 Task: Add Irwin Naturals Vita-C Urgent Rescue to the cart.
Action: Mouse pressed left at (22, 73)
Screenshot: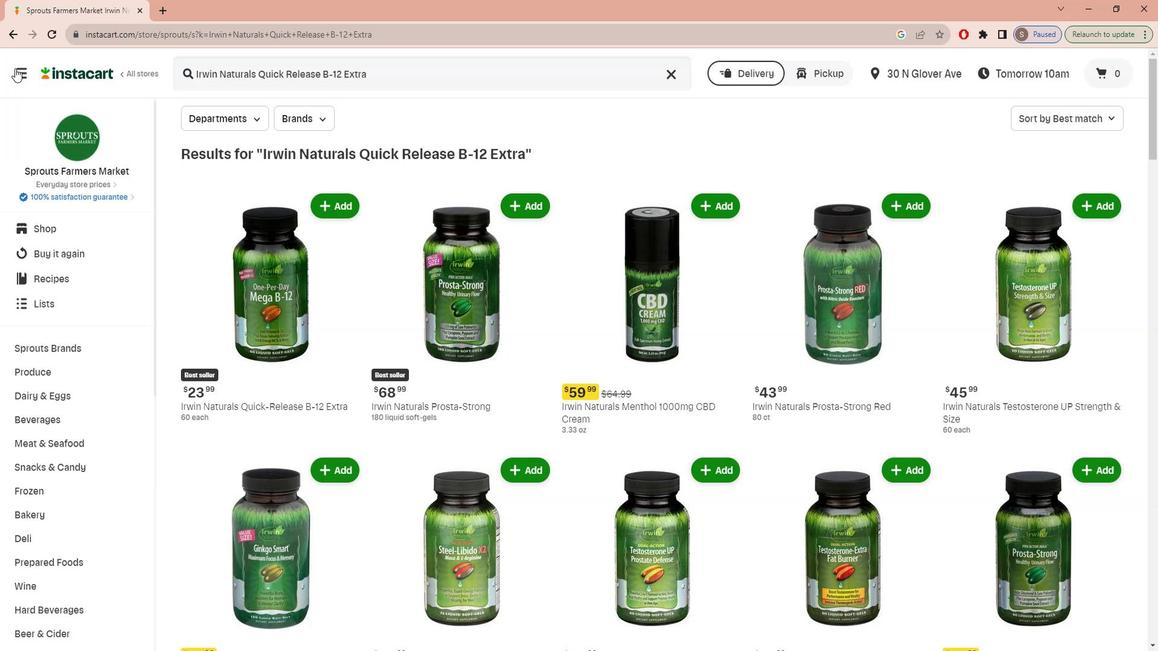 
Action: Mouse moved to (36, 158)
Screenshot: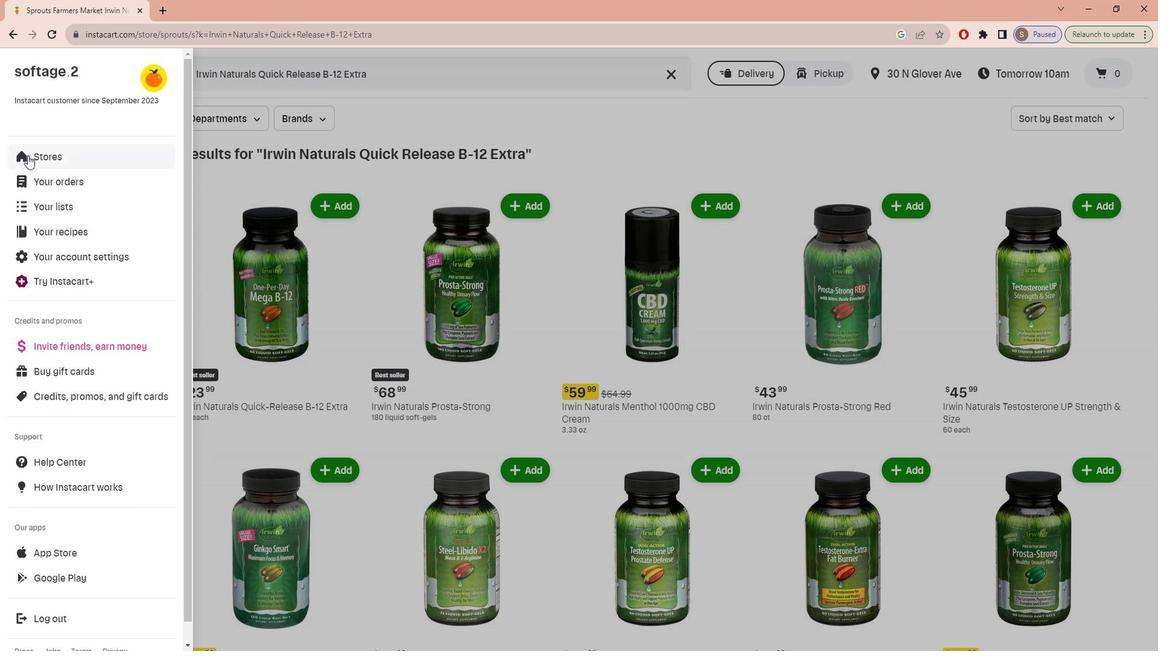 
Action: Mouse pressed left at (36, 158)
Screenshot: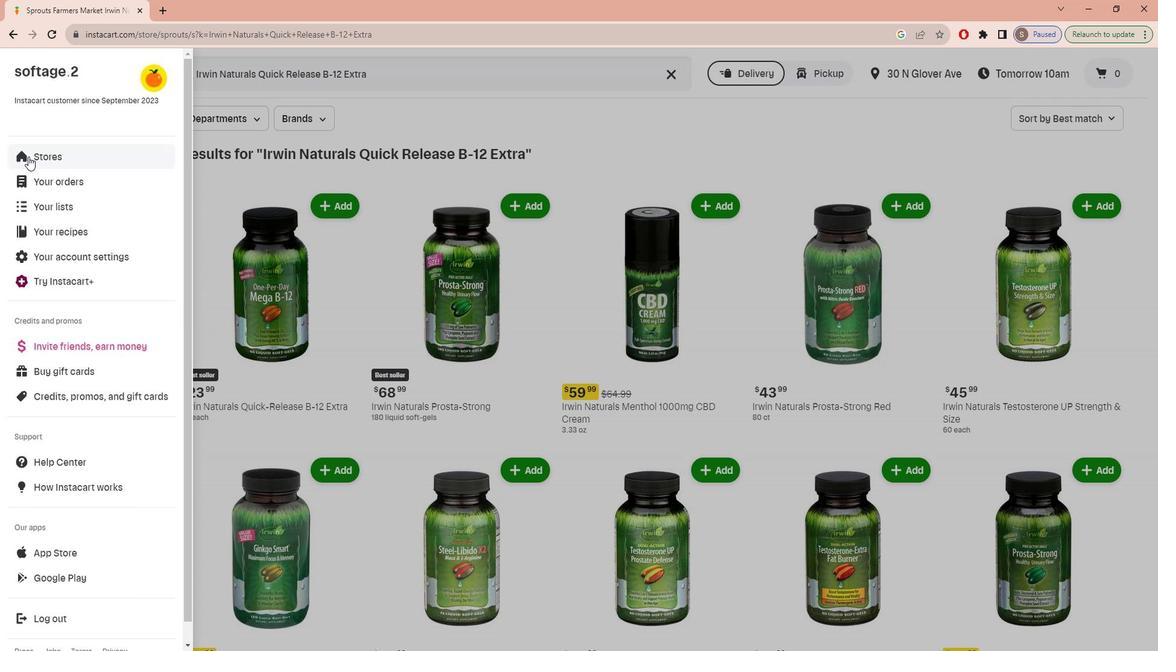 
Action: Mouse moved to (286, 132)
Screenshot: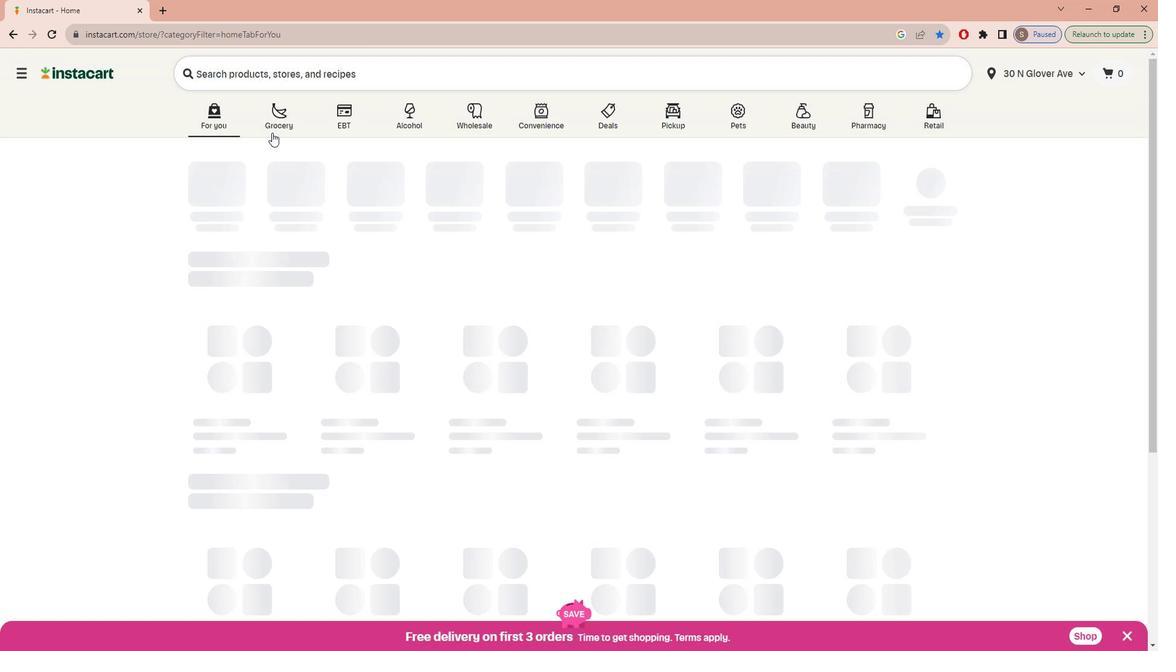 
Action: Mouse pressed left at (286, 132)
Screenshot: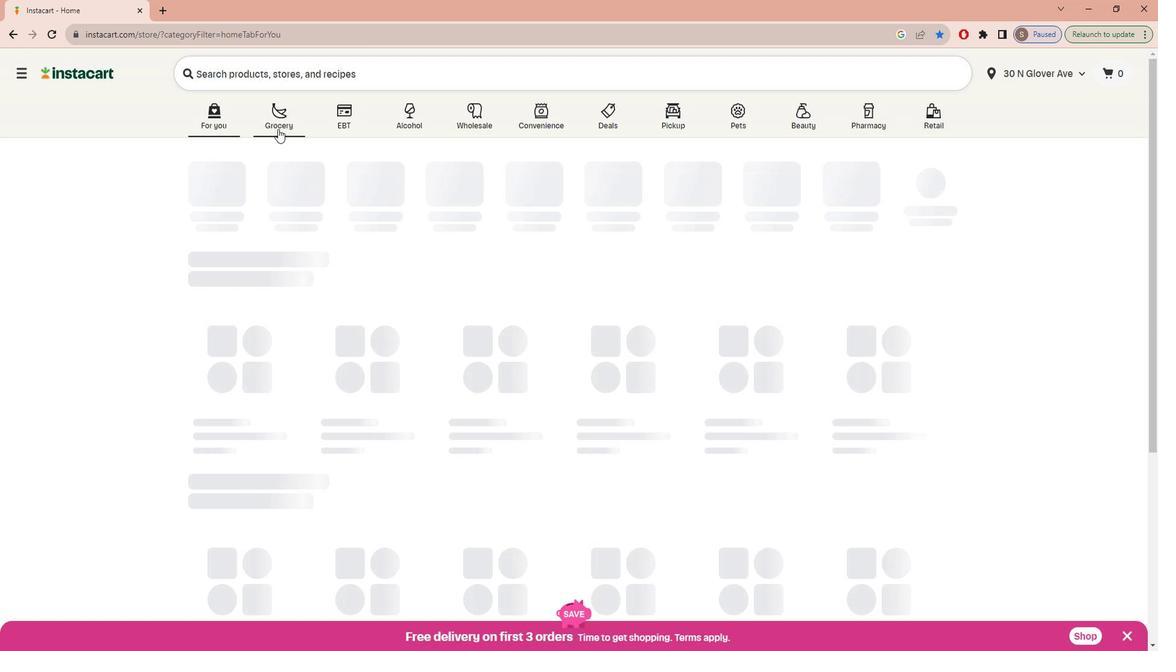 
Action: Mouse moved to (252, 350)
Screenshot: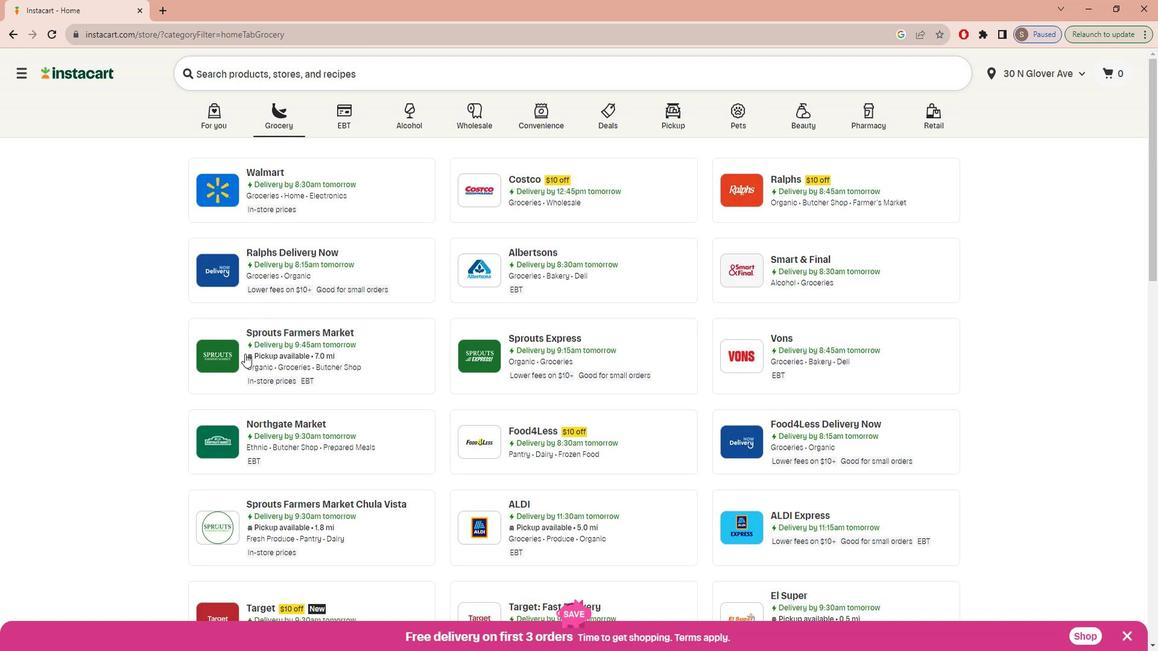 
Action: Mouse pressed left at (252, 350)
Screenshot: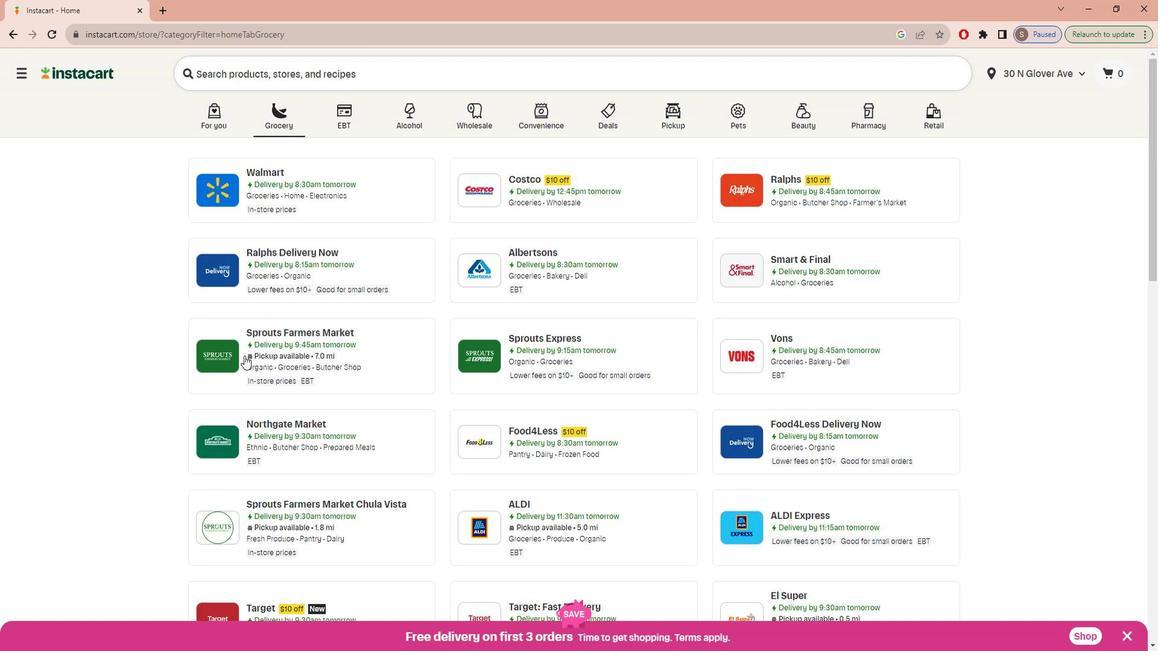 
Action: Mouse moved to (51, 465)
Screenshot: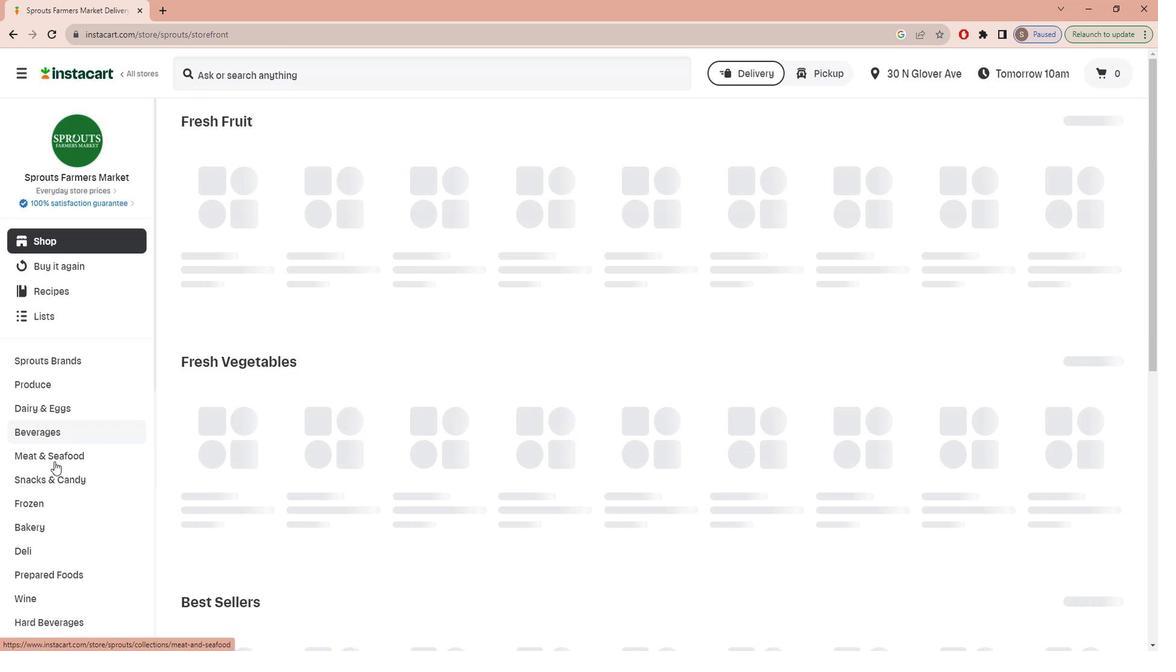 
Action: Mouse scrolled (51, 464) with delta (0, 0)
Screenshot: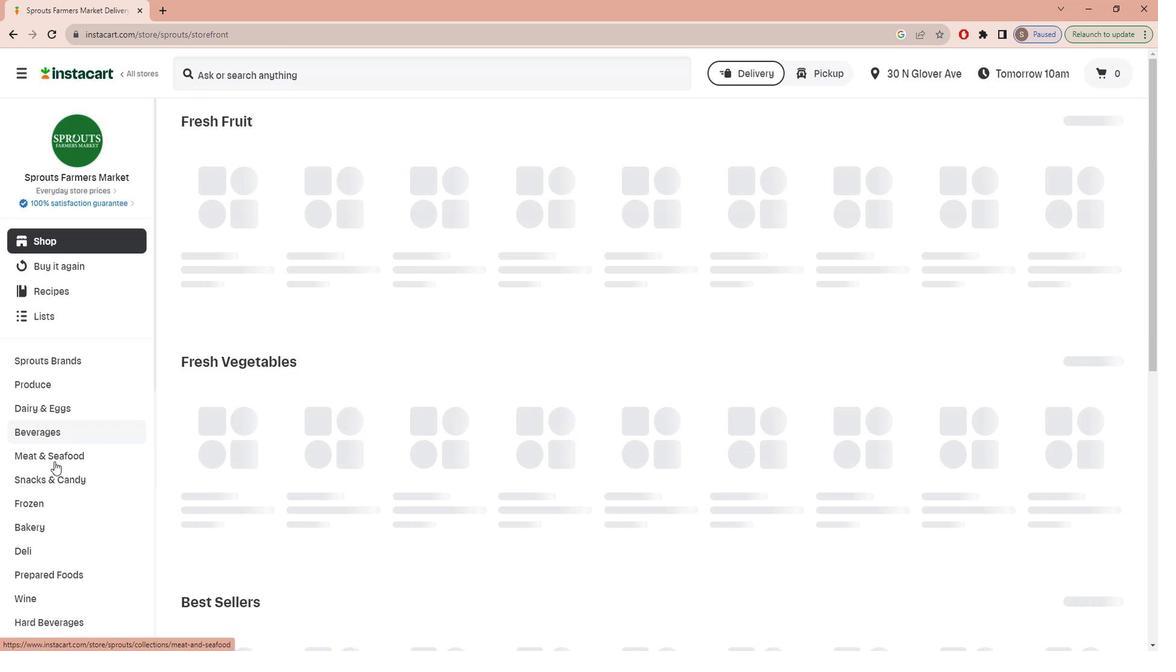 
Action: Mouse moved to (50, 467)
Screenshot: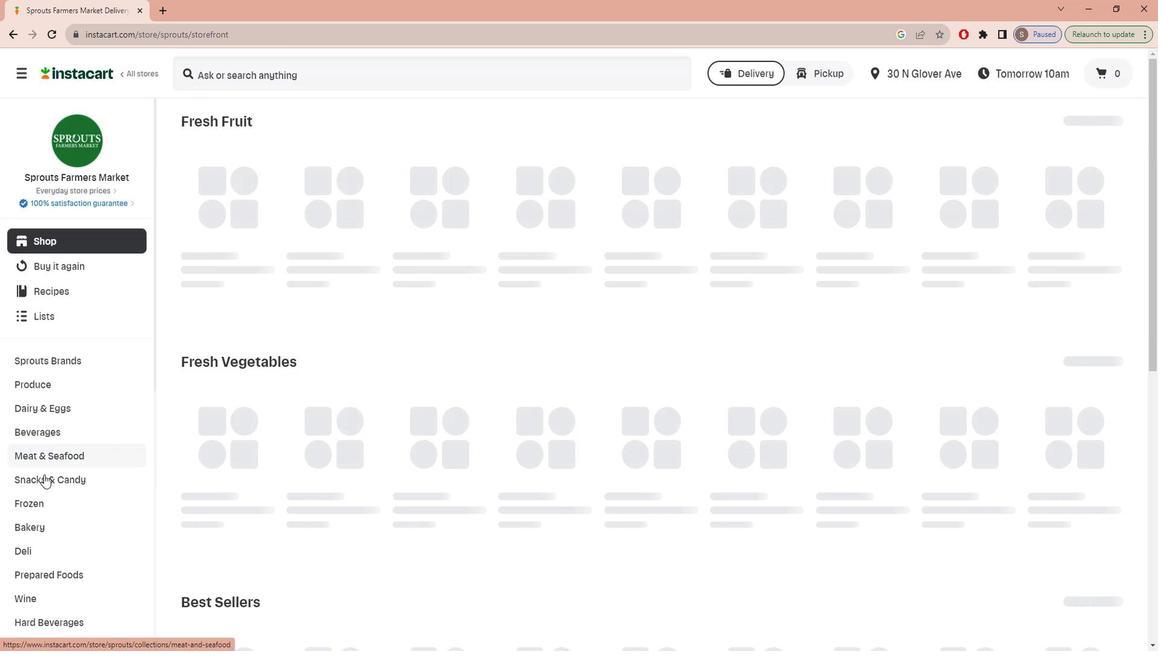 
Action: Mouse scrolled (50, 466) with delta (0, 0)
Screenshot: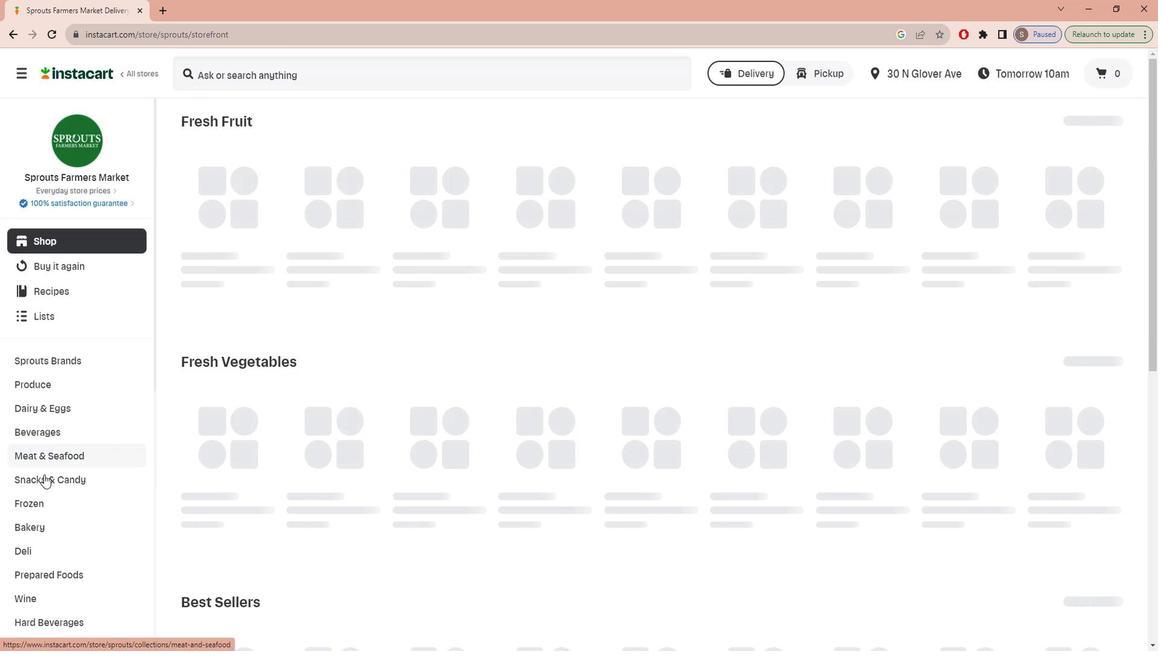 
Action: Mouse scrolled (50, 466) with delta (0, 0)
Screenshot: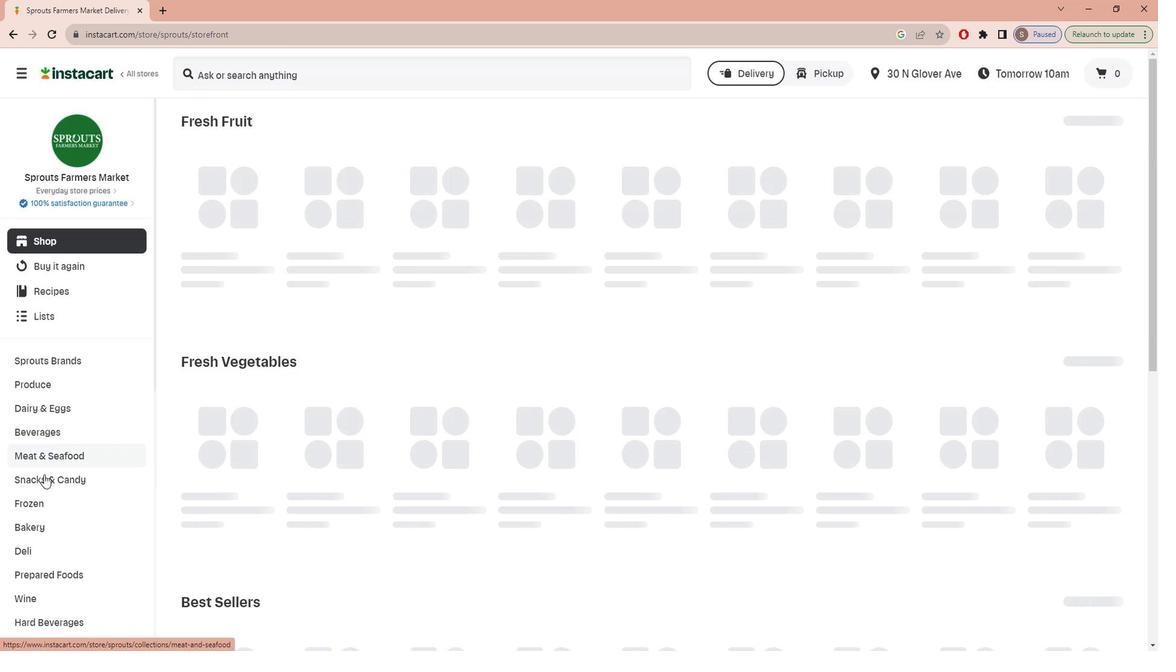 
Action: Mouse scrolled (50, 466) with delta (0, 0)
Screenshot: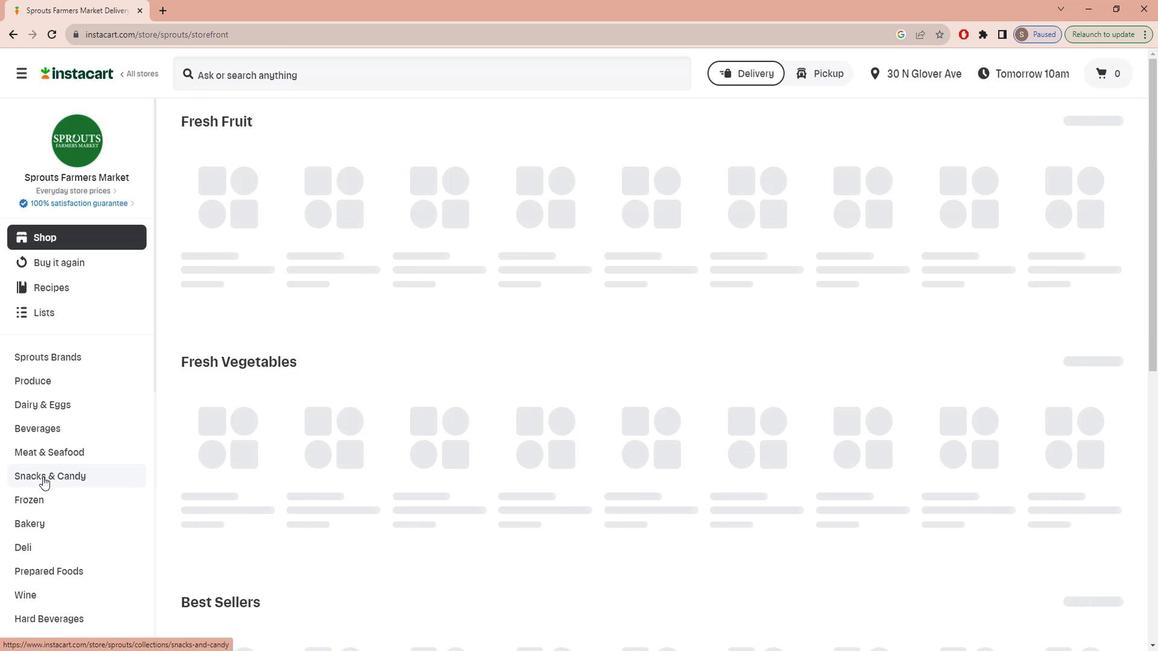 
Action: Mouse scrolled (50, 466) with delta (0, 0)
Screenshot: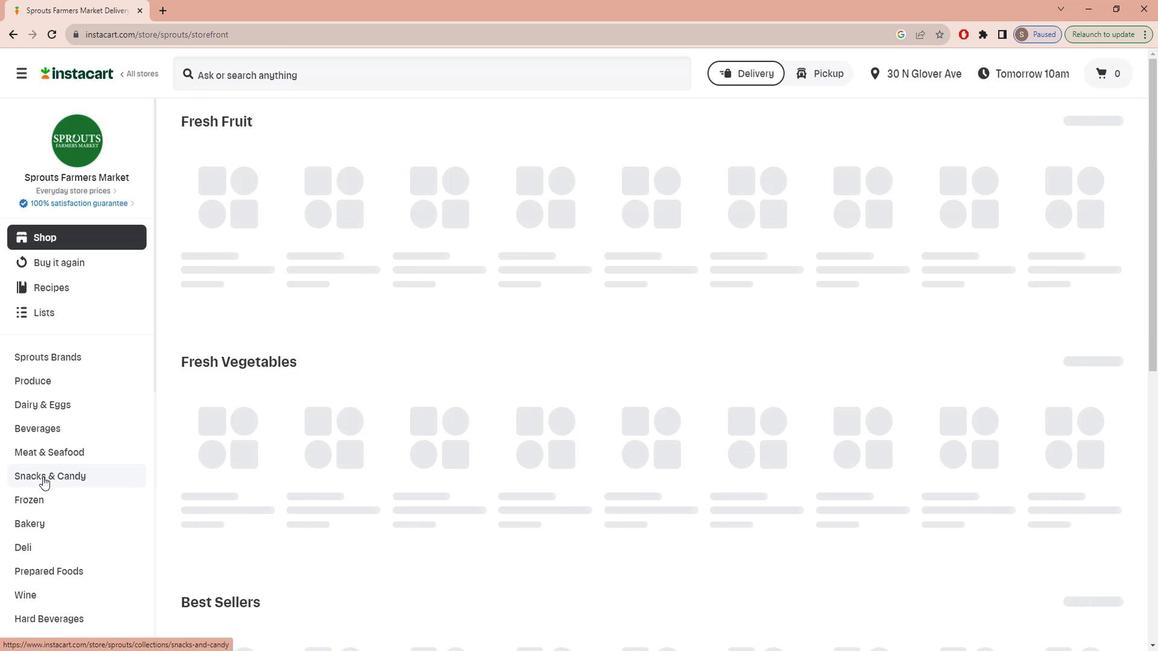 
Action: Mouse scrolled (50, 466) with delta (0, 0)
Screenshot: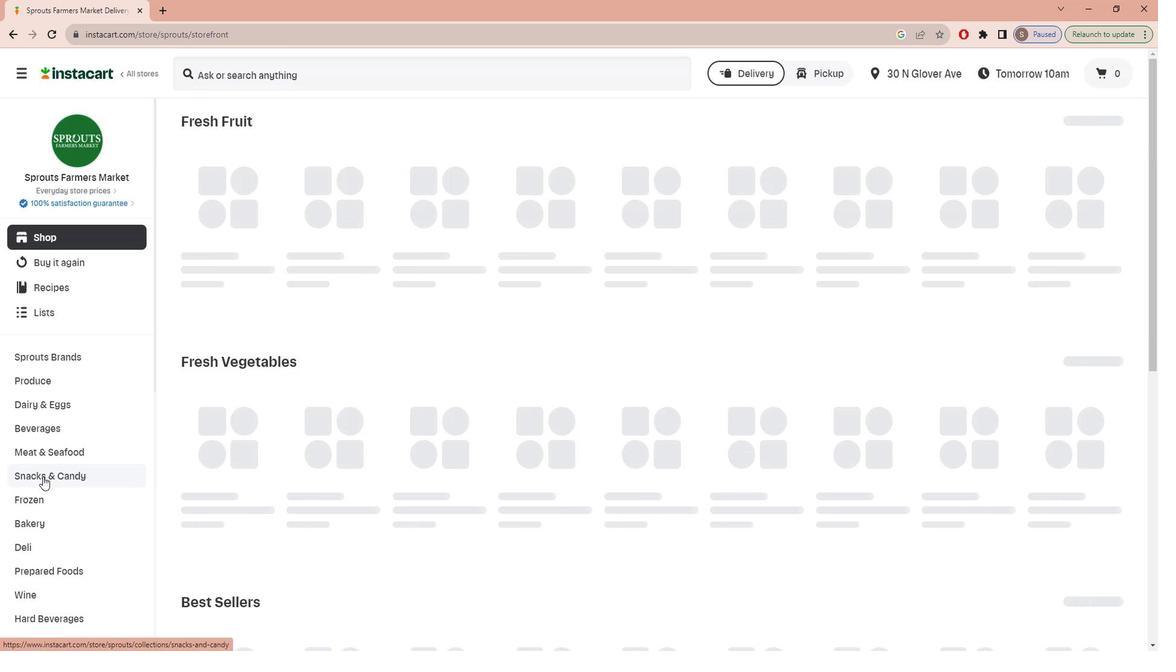 
Action: Mouse scrolled (50, 466) with delta (0, 0)
Screenshot: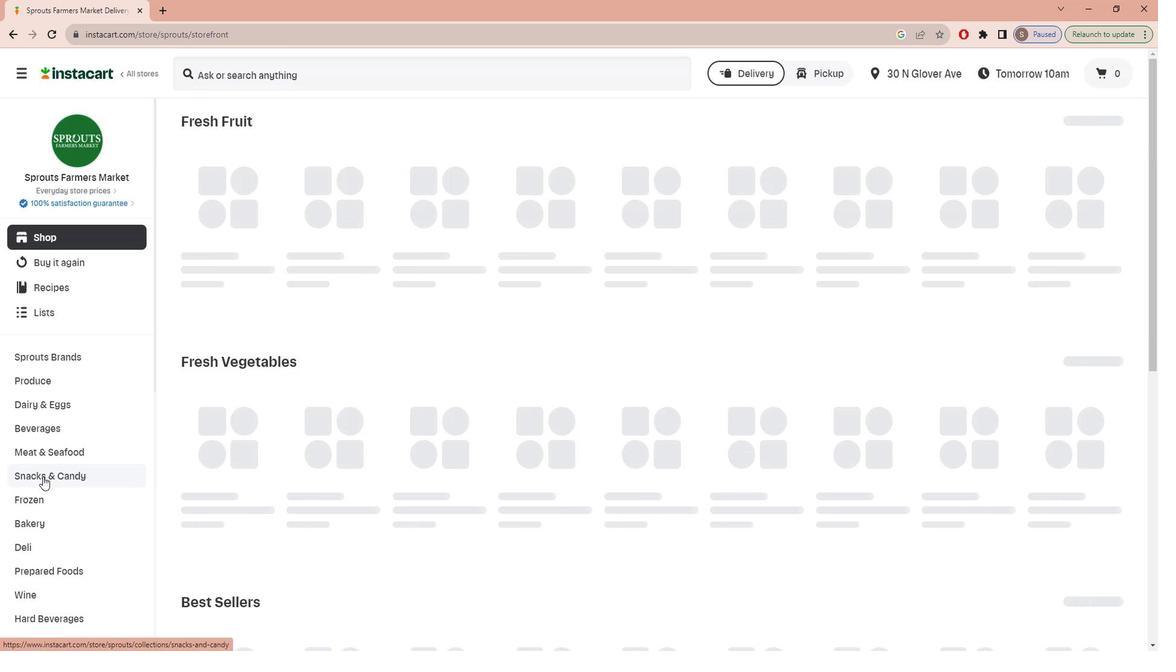 
Action: Mouse scrolled (50, 466) with delta (0, 0)
Screenshot: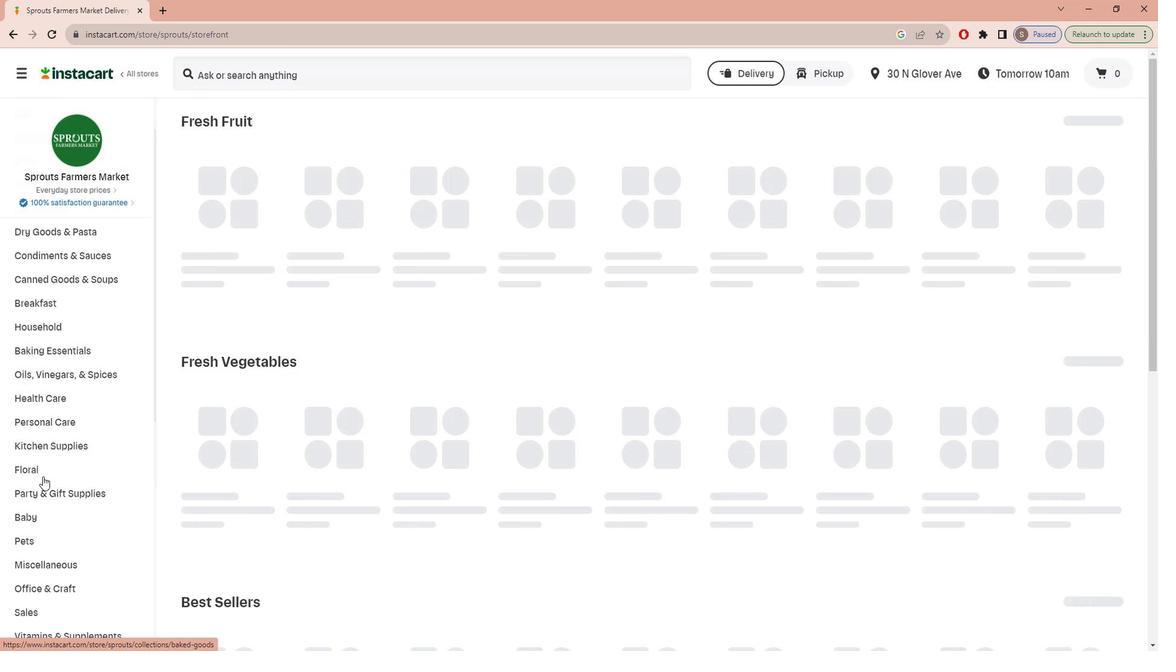 
Action: Mouse scrolled (50, 466) with delta (0, 0)
Screenshot: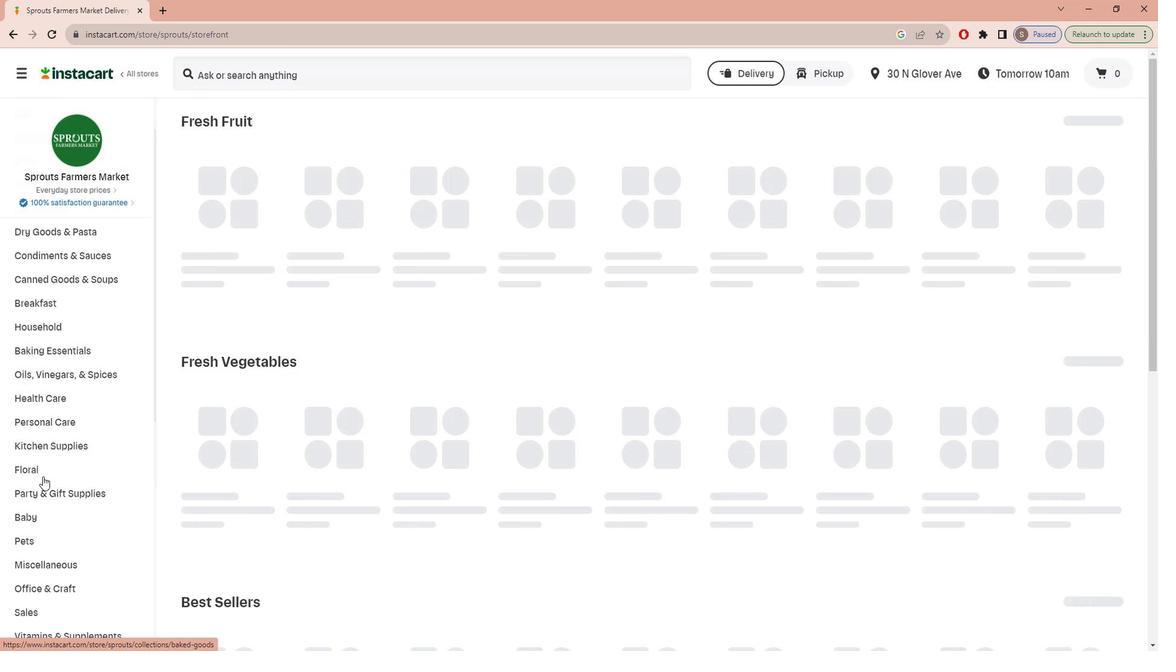 
Action: Mouse scrolled (50, 466) with delta (0, 0)
Screenshot: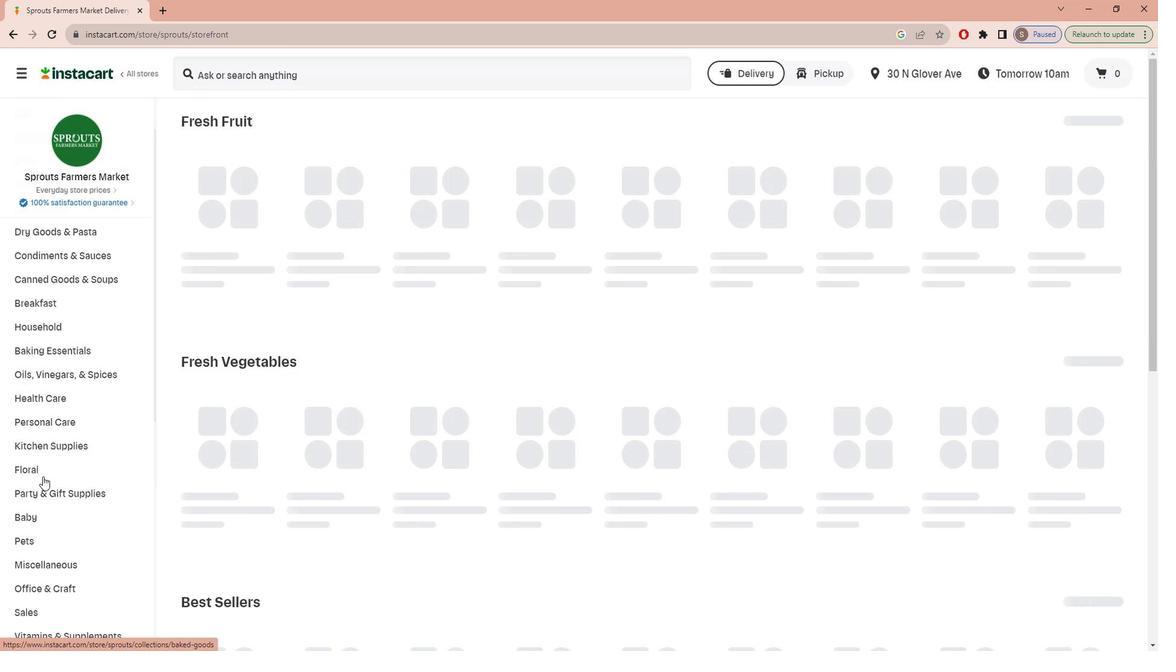 
Action: Mouse scrolled (50, 466) with delta (0, 0)
Screenshot: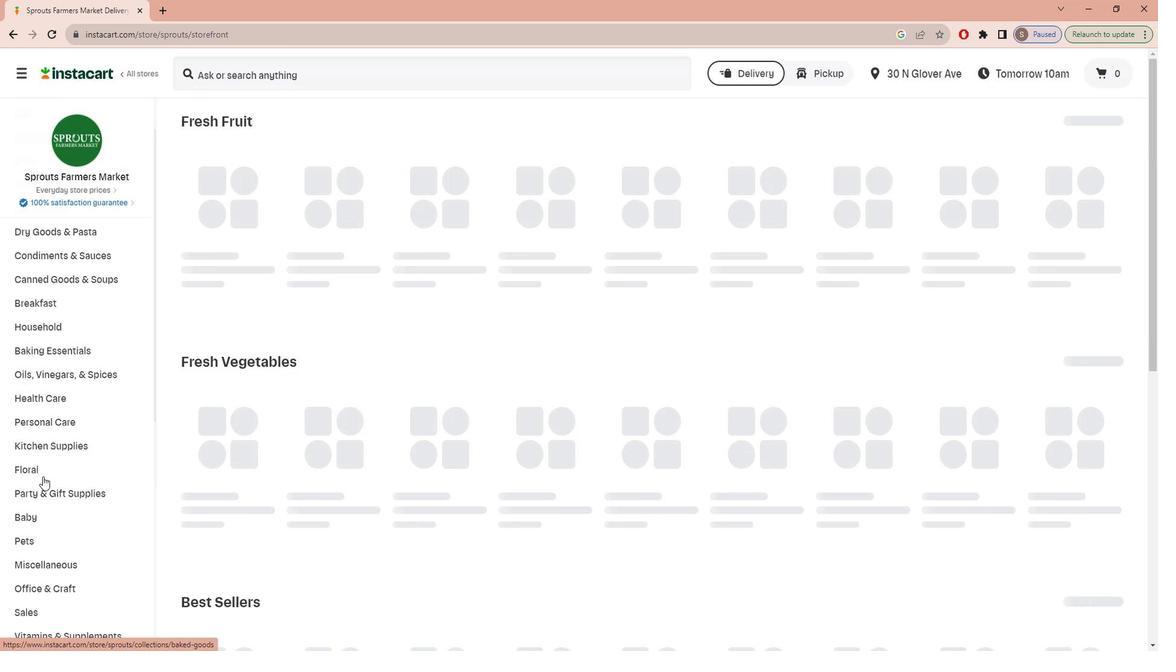 
Action: Mouse scrolled (50, 466) with delta (0, 0)
Screenshot: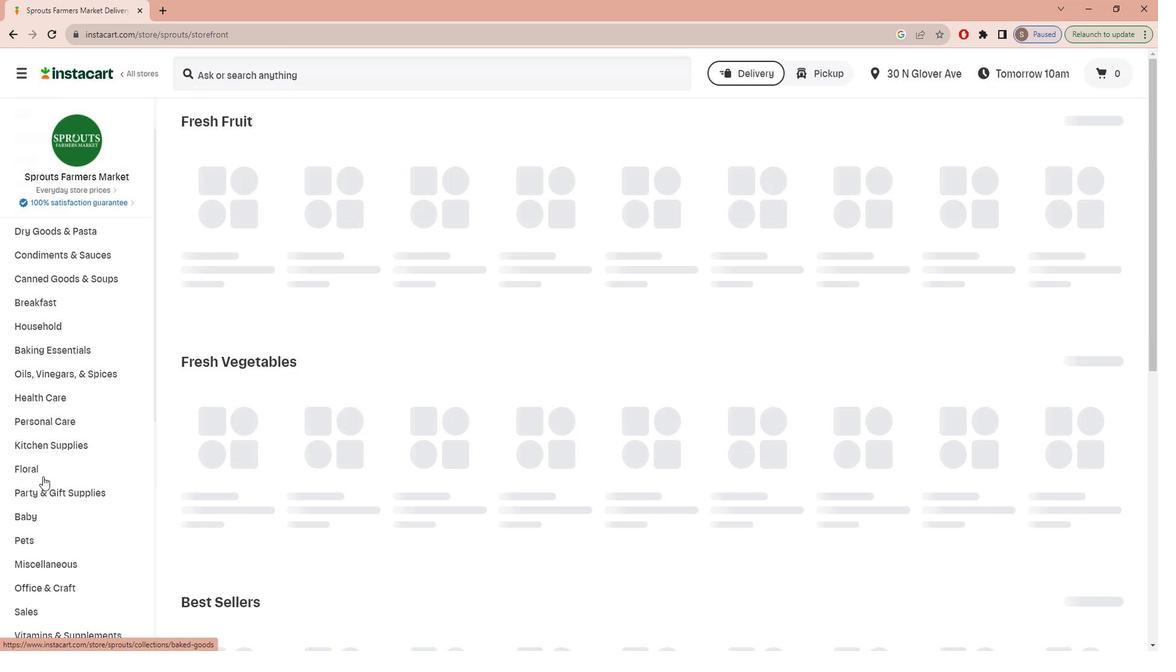 
Action: Mouse scrolled (50, 466) with delta (0, 0)
Screenshot: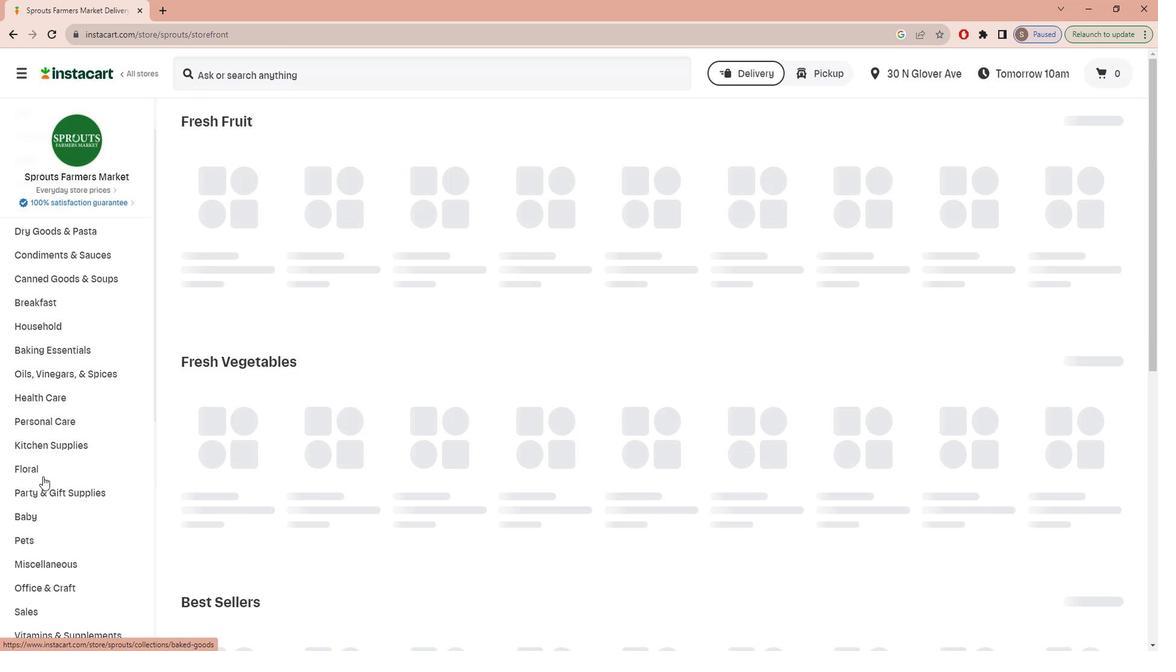 
Action: Mouse moved to (38, 573)
Screenshot: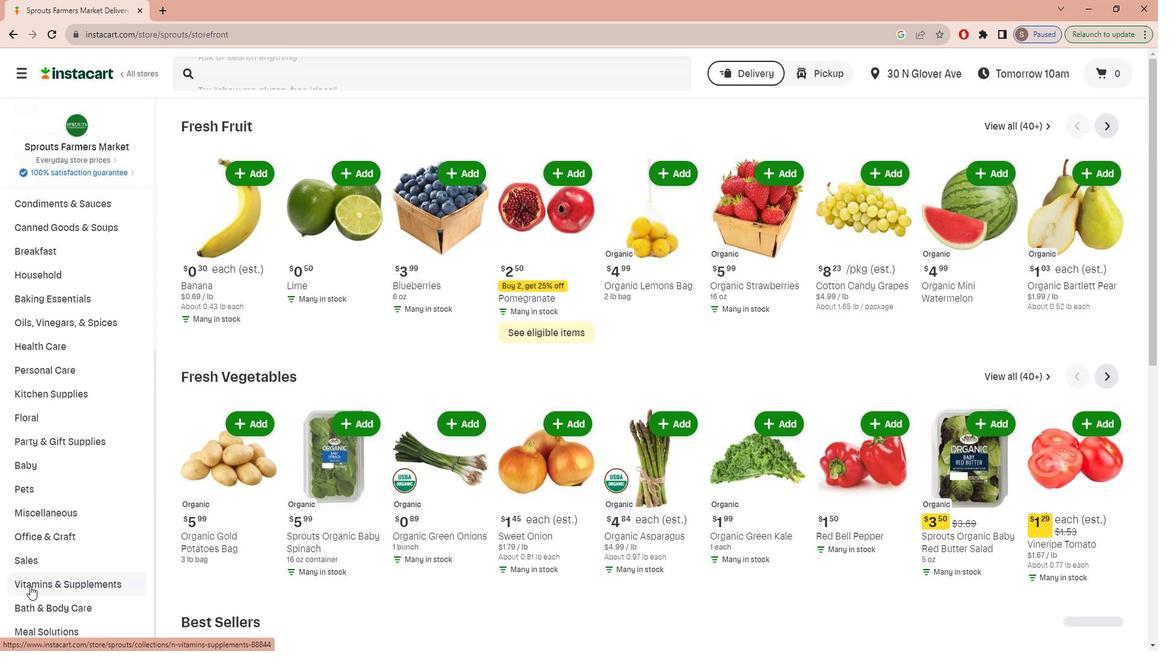 
Action: Mouse pressed left at (38, 573)
Screenshot: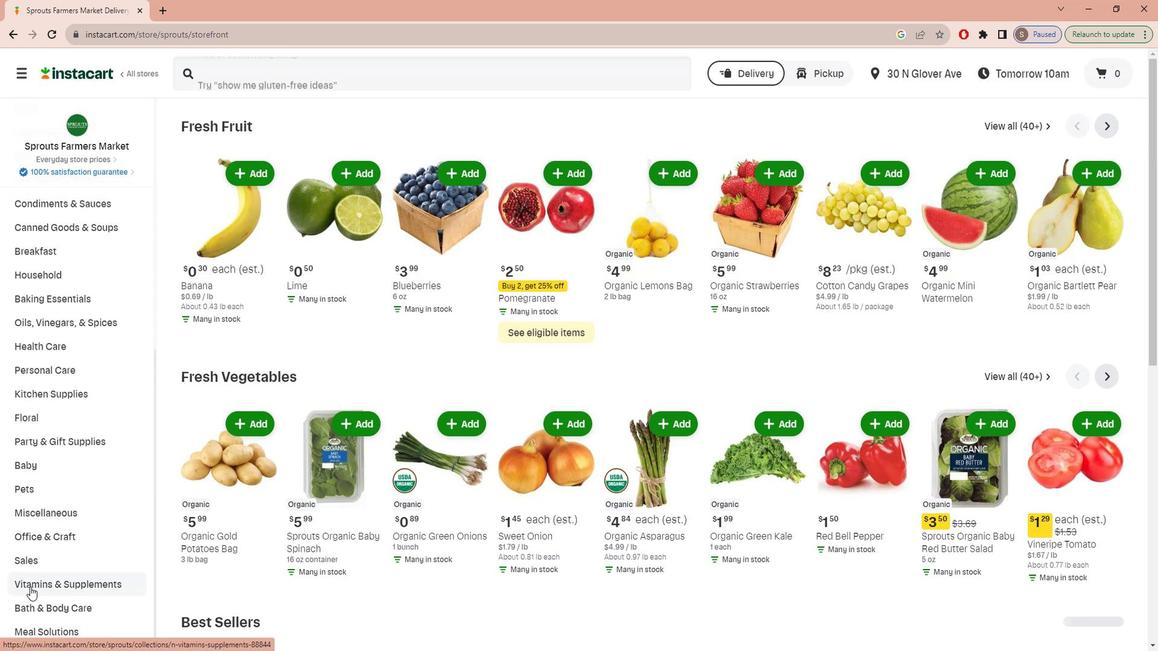 
Action: Mouse moved to (1129, 159)
Screenshot: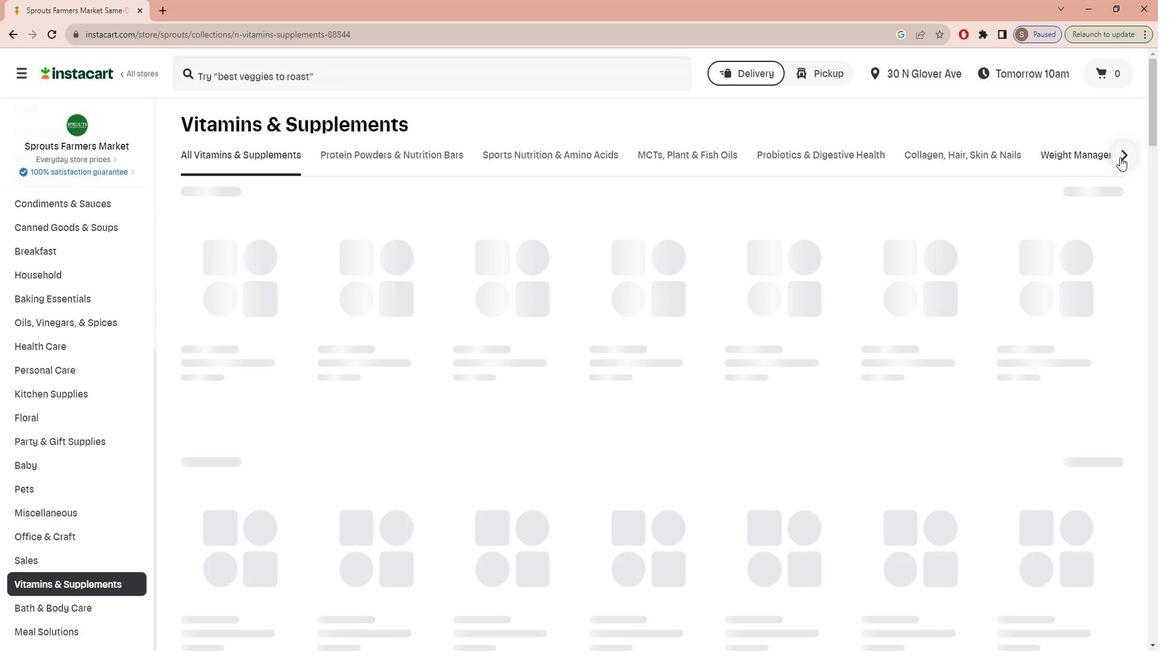 
Action: Mouse pressed left at (1129, 159)
Screenshot: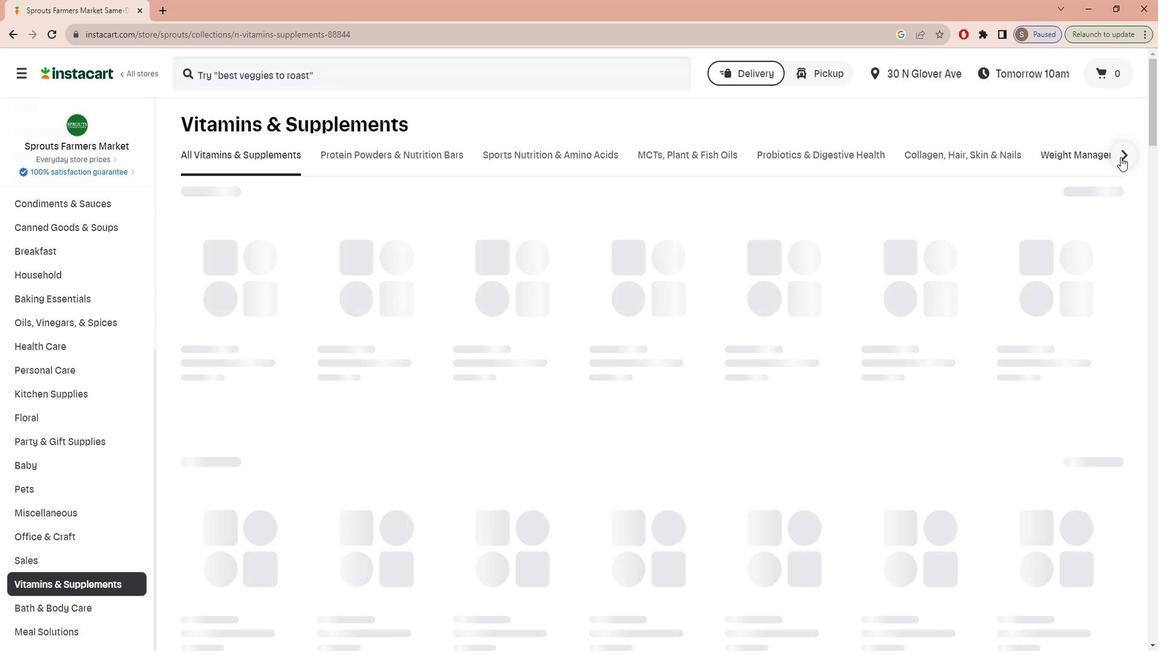 
Action: Mouse moved to (835, 153)
Screenshot: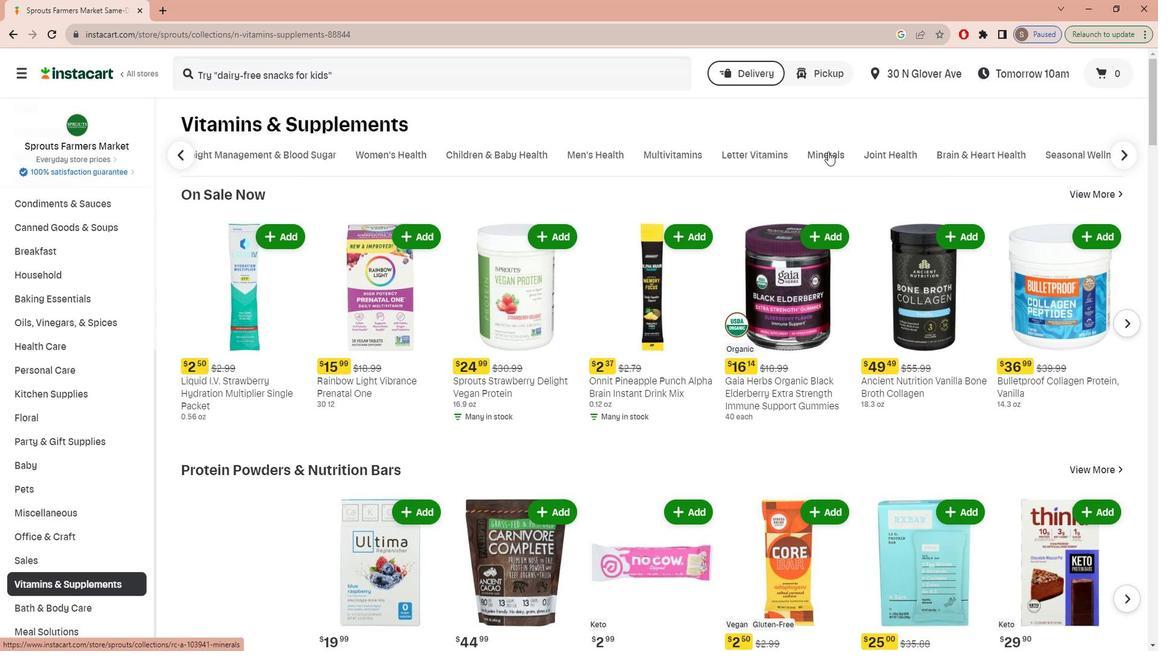 
Action: Mouse pressed left at (835, 153)
Screenshot: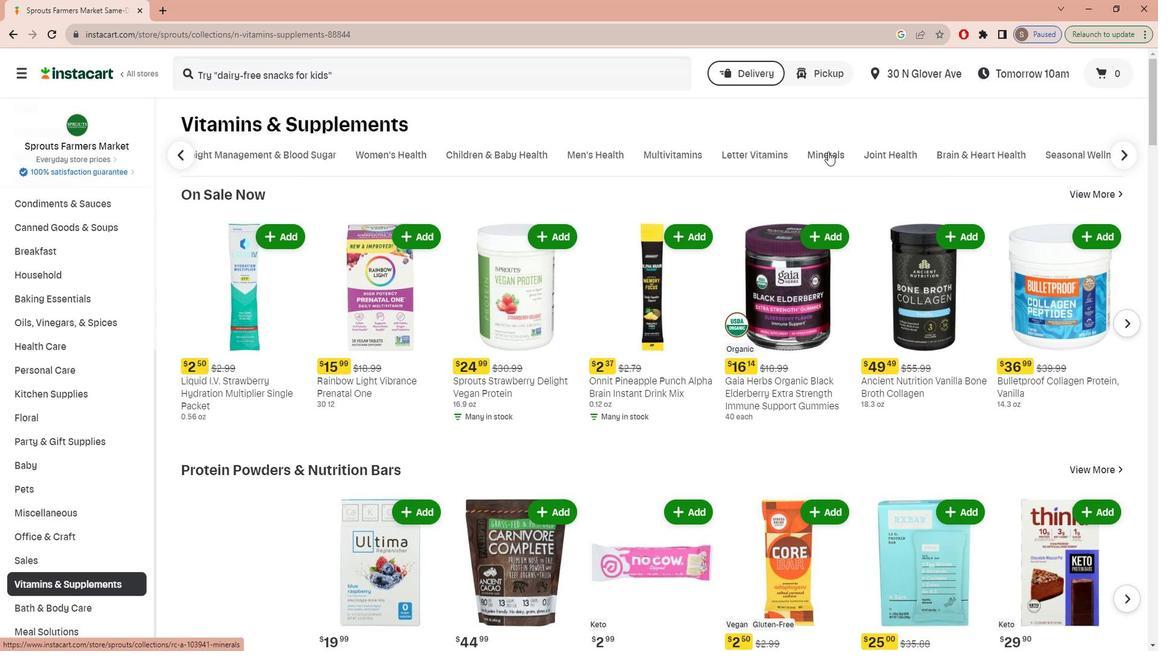 
Action: Mouse moved to (346, 76)
Screenshot: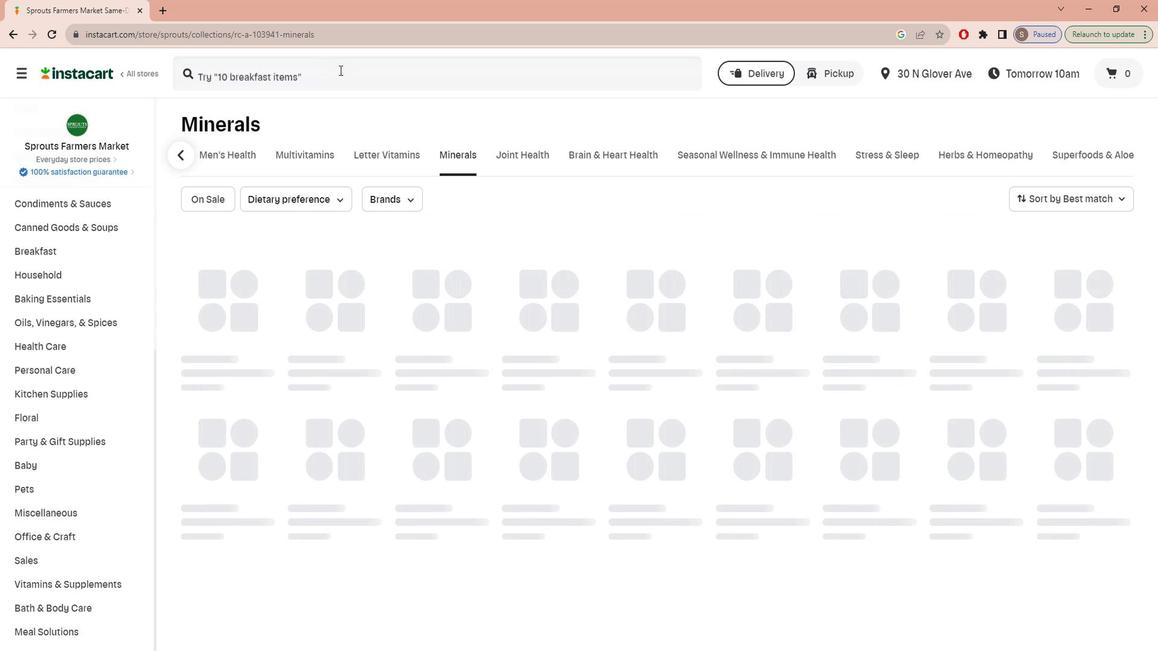 
Action: Mouse pressed left at (346, 76)
Screenshot: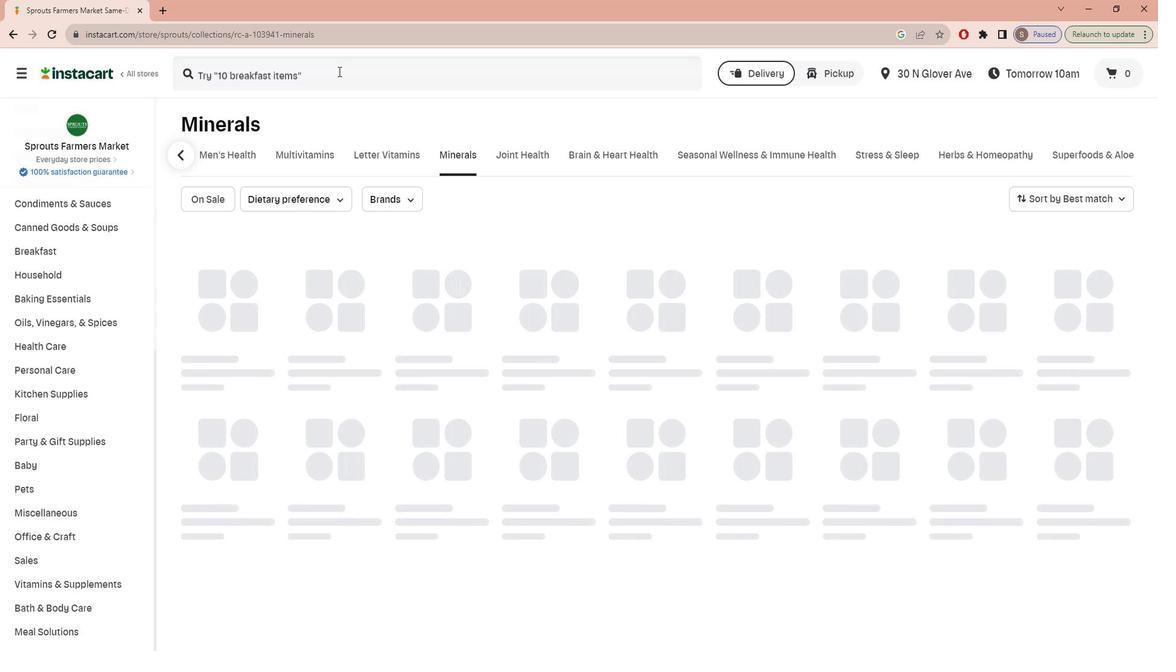 
Action: Key pressed i<Key.caps_lock>RWIN<Key.space><Key.caps_lock>n<Key.caps_lock>ATURALS<Key.space><Key.caps_lock>v<Key.caps_lock>ITA-<Key.caps_lock>c<Key.space>u<Key.caps_lock>RGENT<Key.space><Key.caps_lock>r<Key.caps_lock>ESCUE<Key.enter>
Screenshot: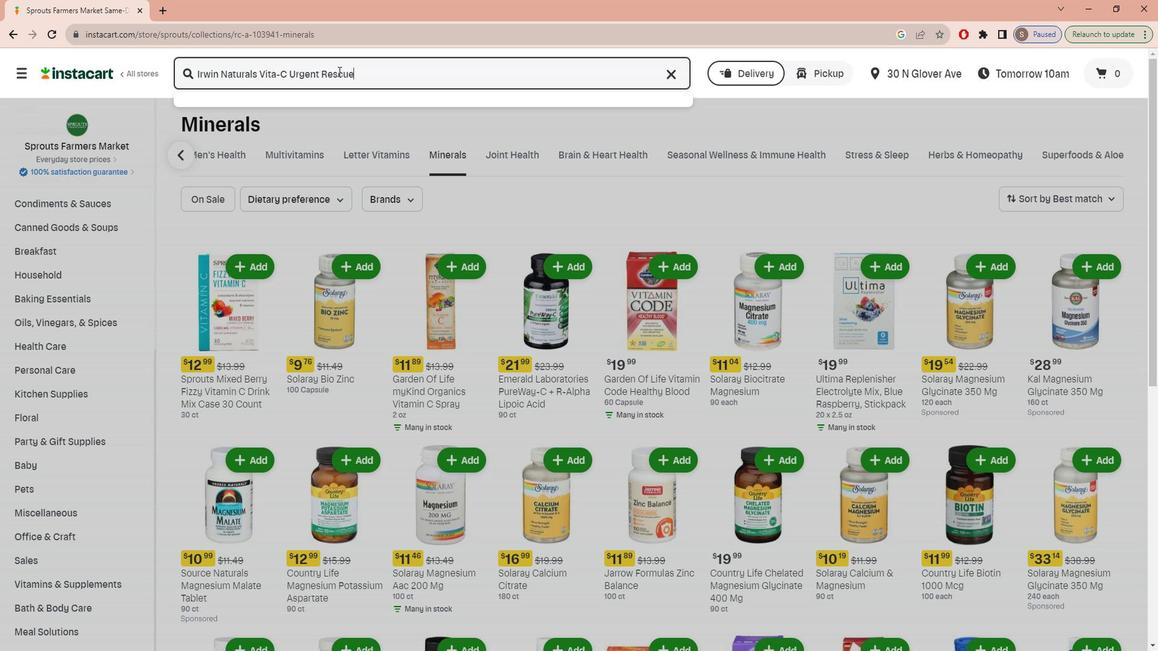
Action: Mouse moved to (359, 202)
Screenshot: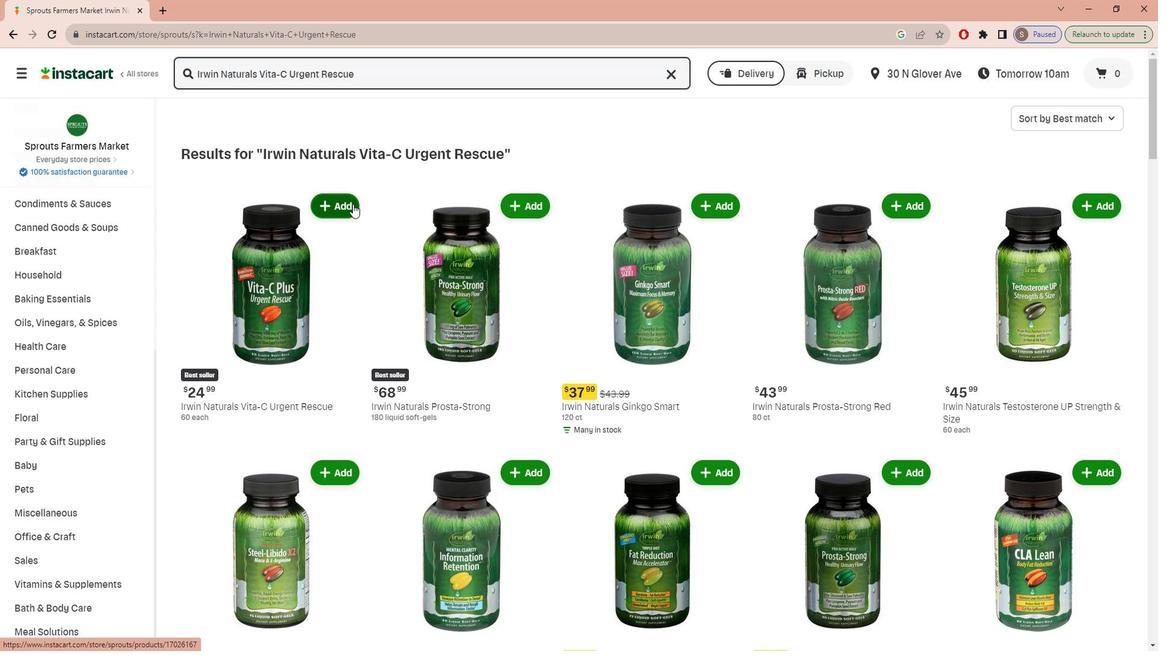 
Action: Mouse pressed left at (359, 202)
Screenshot: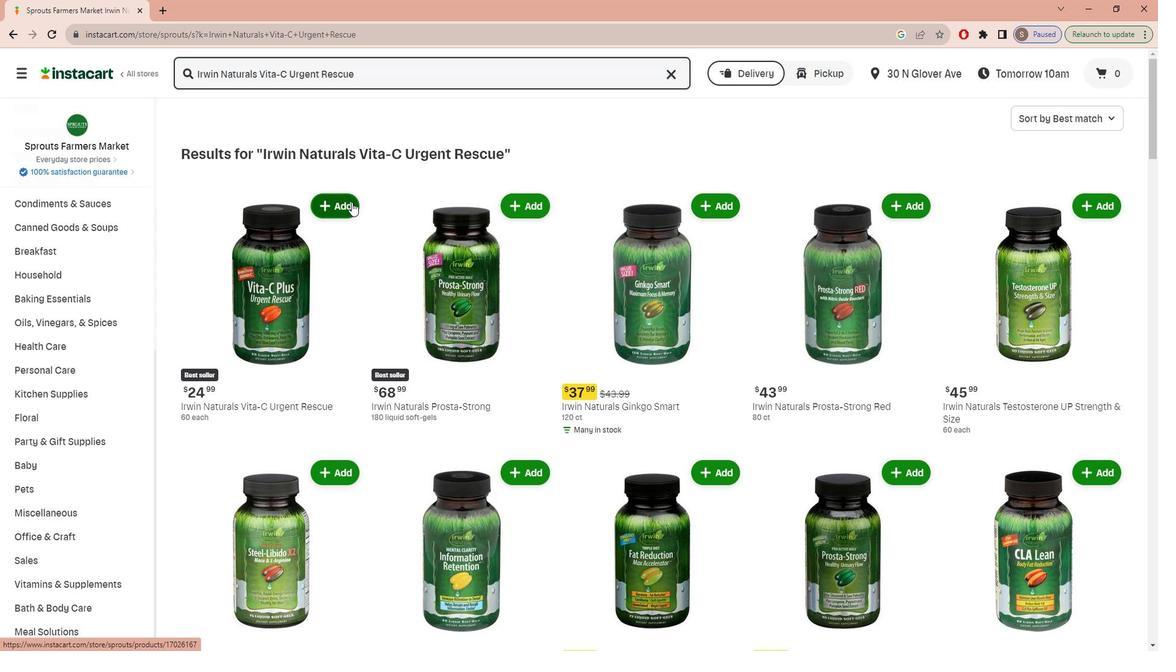 
Action: Mouse moved to (382, 286)
Screenshot: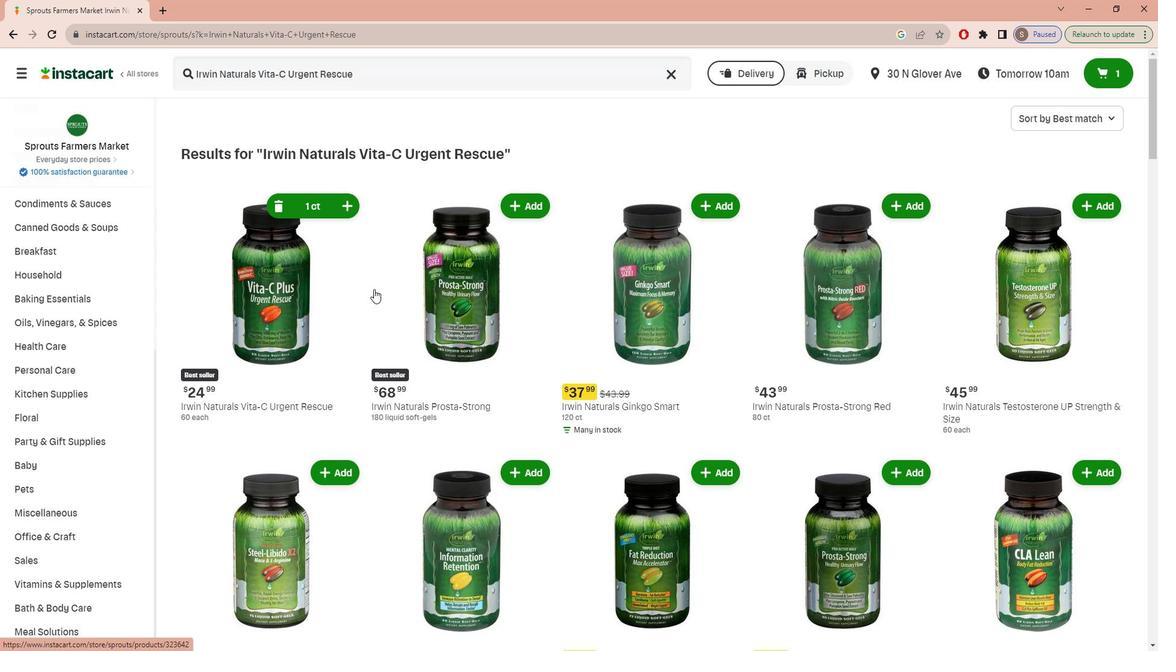 
